 Task: Create a rule from the Recommended list, Task Added to this Project -> add SubTasks in the project AgileConnection with SubTasks Gather and Analyse Requirements , Design and Implement Solution , System Test and UAT , Release to Production / Go Live
Action: Mouse moved to (977, 87)
Screenshot: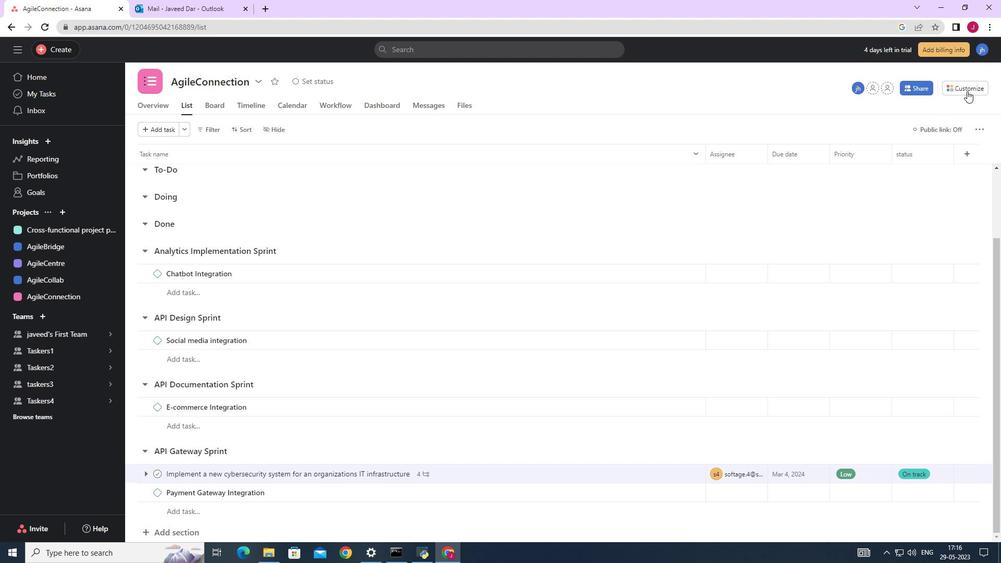 
Action: Mouse pressed left at (977, 87)
Screenshot: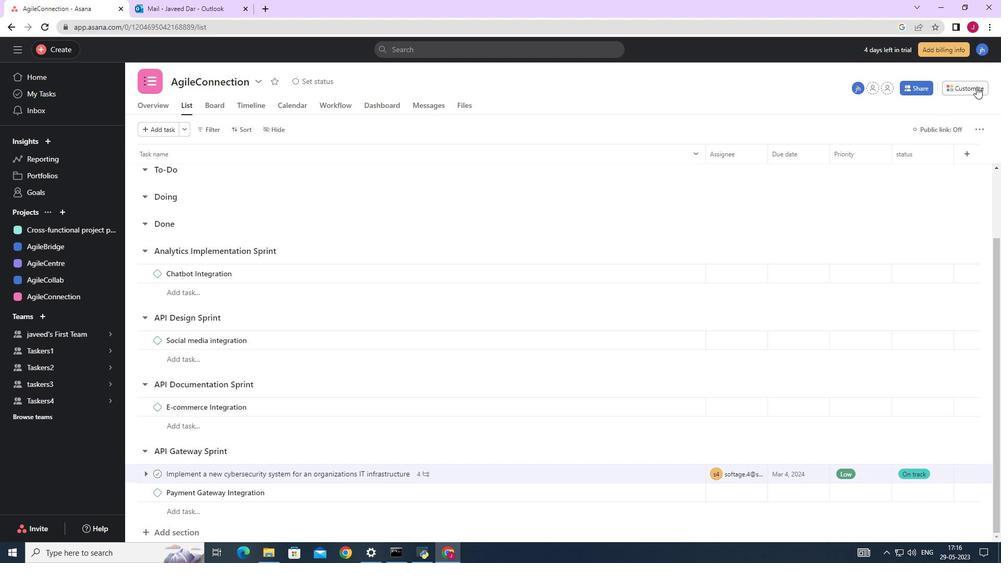 
Action: Mouse moved to (789, 227)
Screenshot: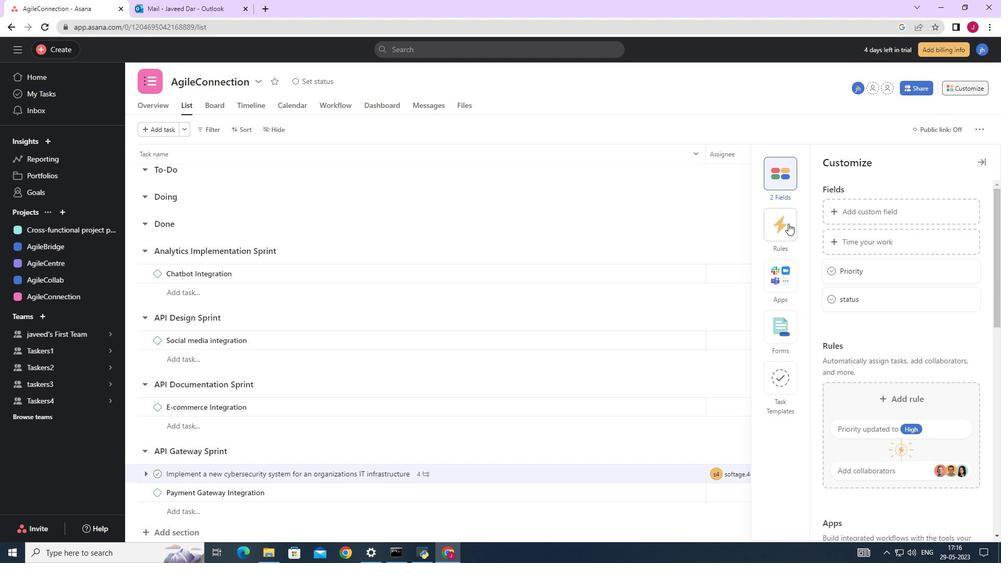 
Action: Mouse pressed left at (789, 227)
Screenshot: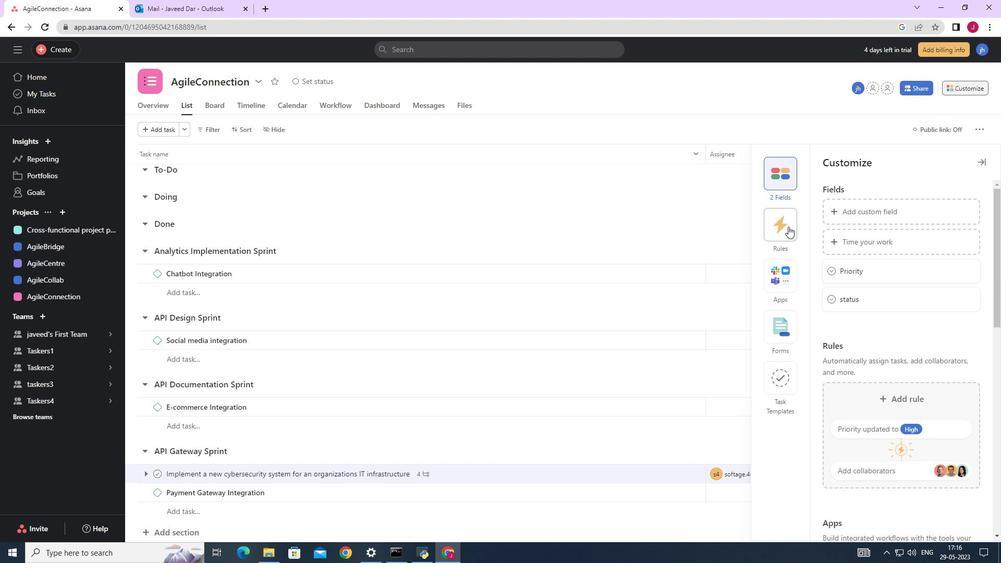 
Action: Mouse moved to (906, 243)
Screenshot: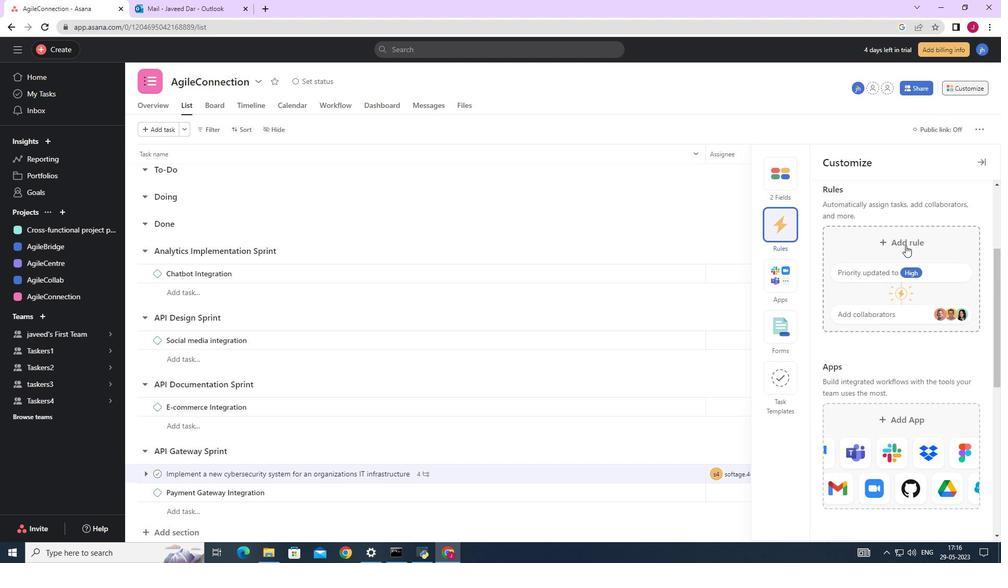 
Action: Mouse pressed left at (906, 243)
Screenshot: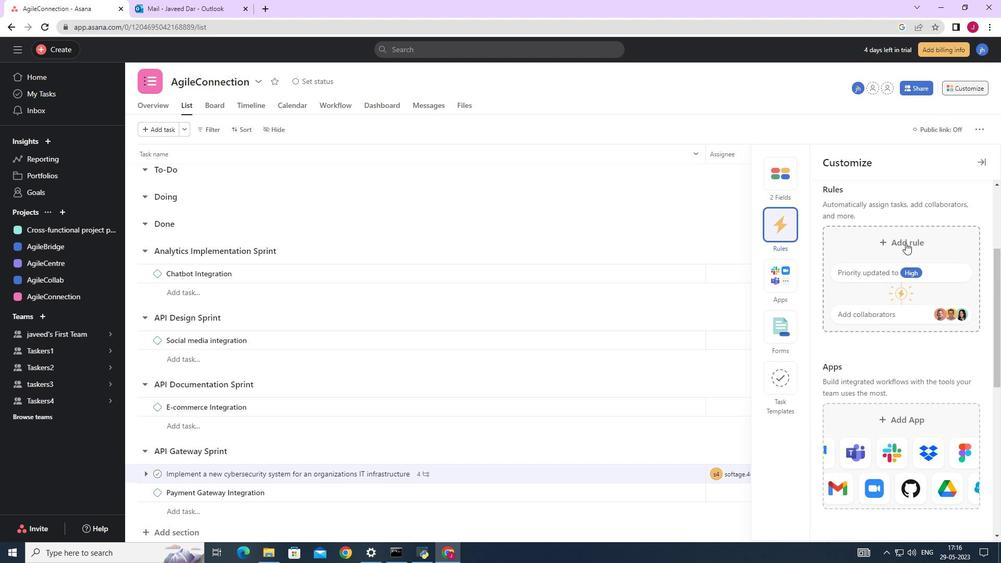 
Action: Mouse moved to (401, 165)
Screenshot: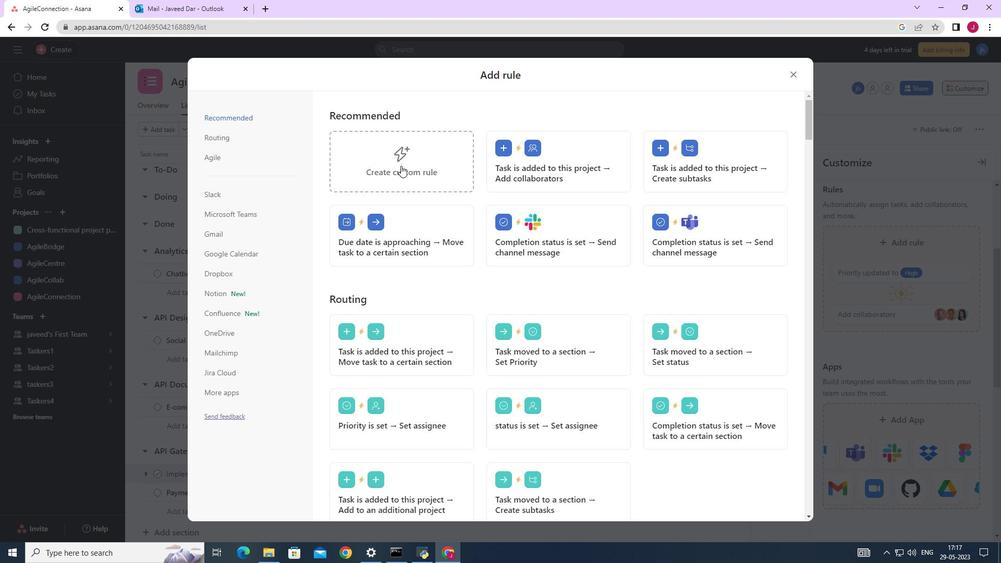 
Action: Mouse pressed left at (401, 165)
Screenshot: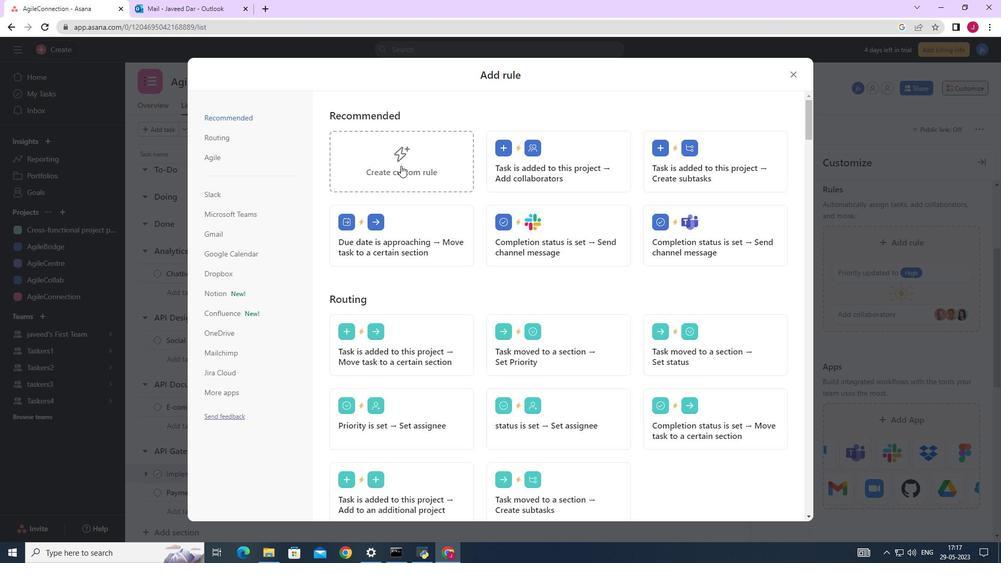
Action: Mouse moved to (489, 276)
Screenshot: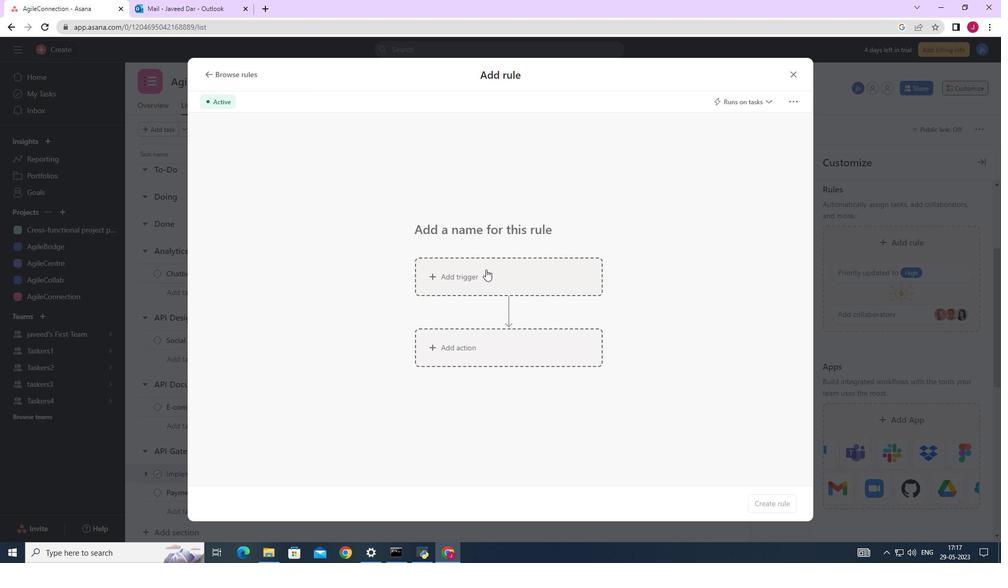 
Action: Mouse pressed left at (489, 276)
Screenshot: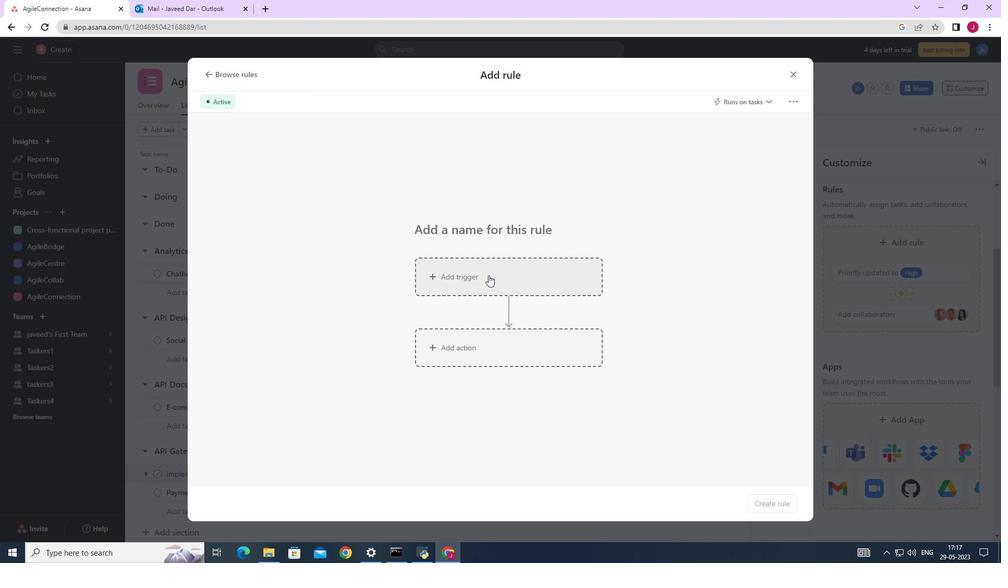 
Action: Mouse moved to (458, 352)
Screenshot: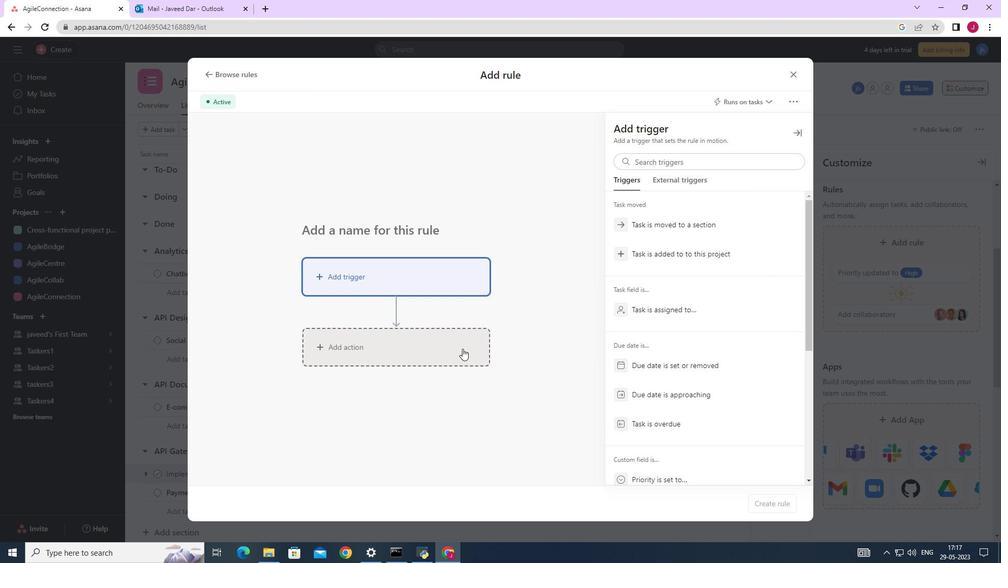 
Action: Mouse pressed left at (458, 352)
Screenshot: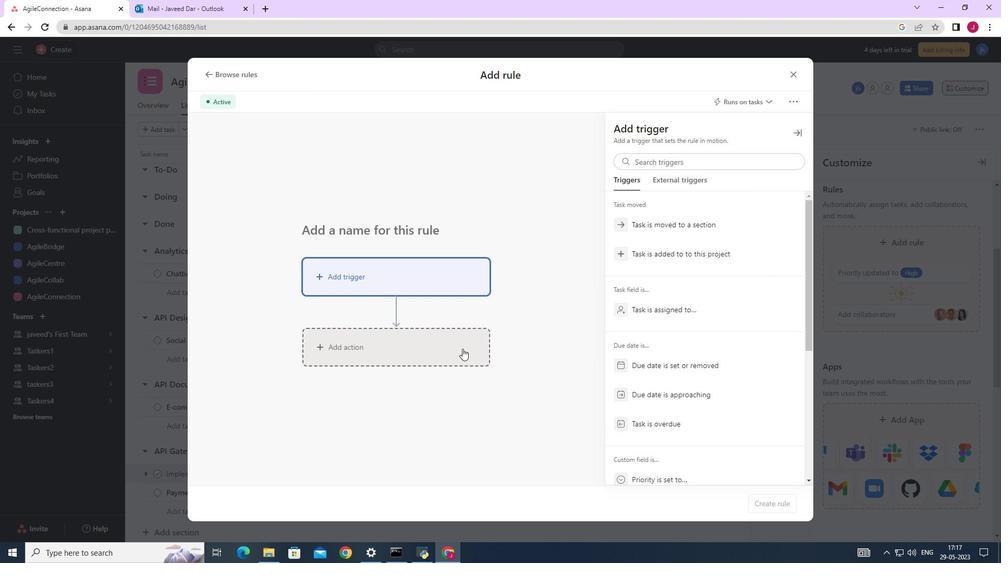 
Action: Mouse moved to (682, 321)
Screenshot: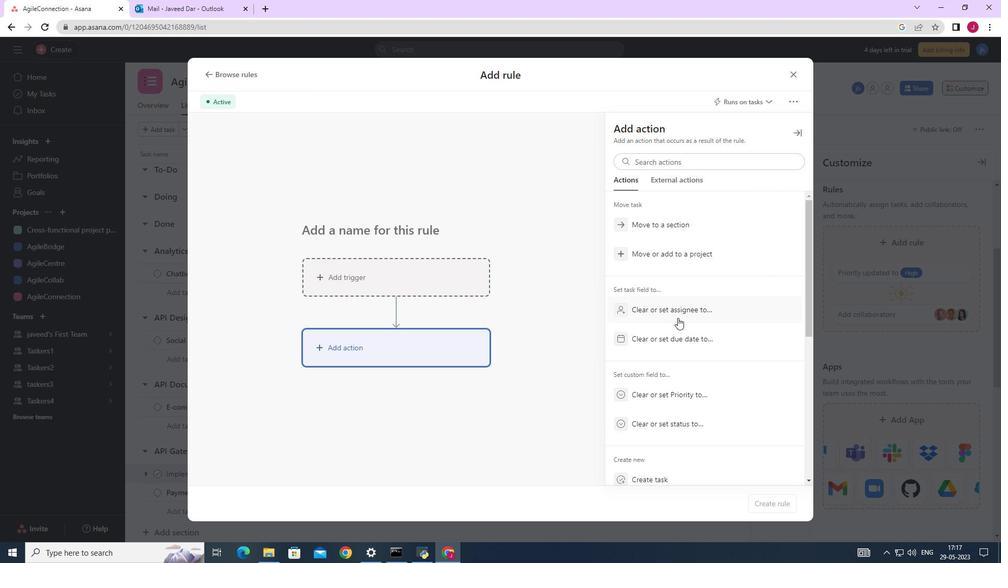 
Action: Mouse scrolled (682, 321) with delta (0, 0)
Screenshot: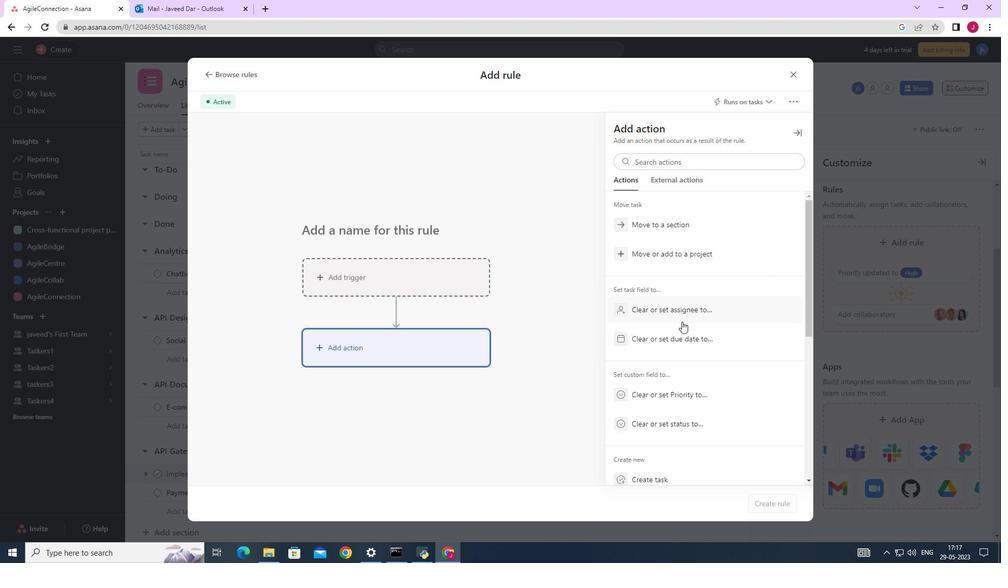
Action: Mouse scrolled (682, 321) with delta (0, 0)
Screenshot: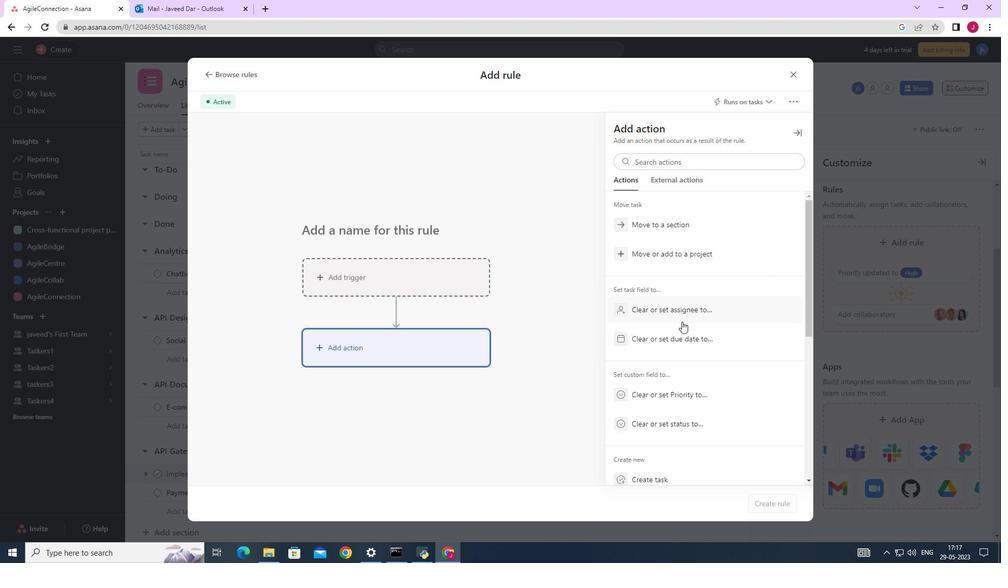 
Action: Mouse scrolled (682, 321) with delta (0, 0)
Screenshot: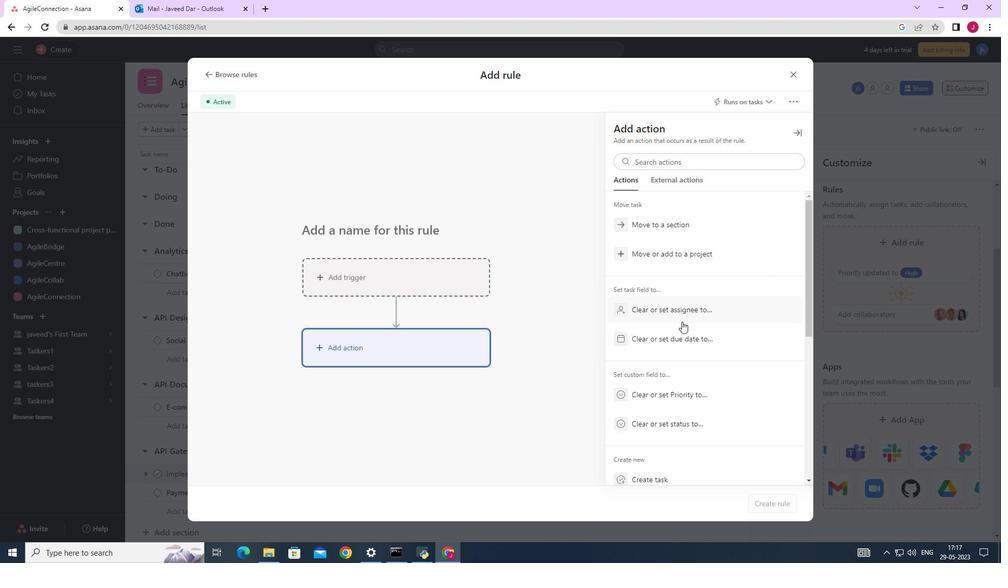 
Action: Mouse scrolled (682, 321) with delta (0, 0)
Screenshot: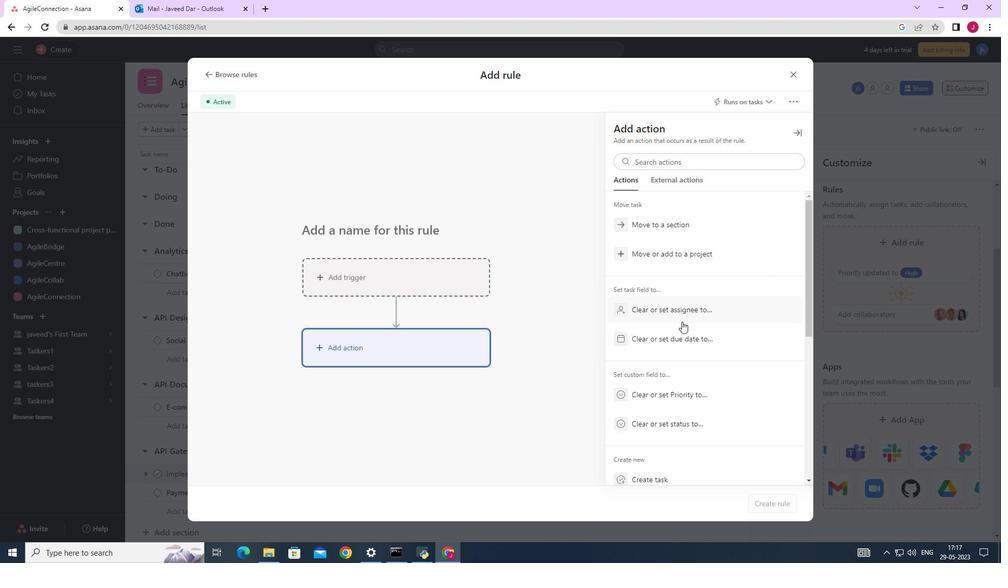 
Action: Mouse moved to (651, 299)
Screenshot: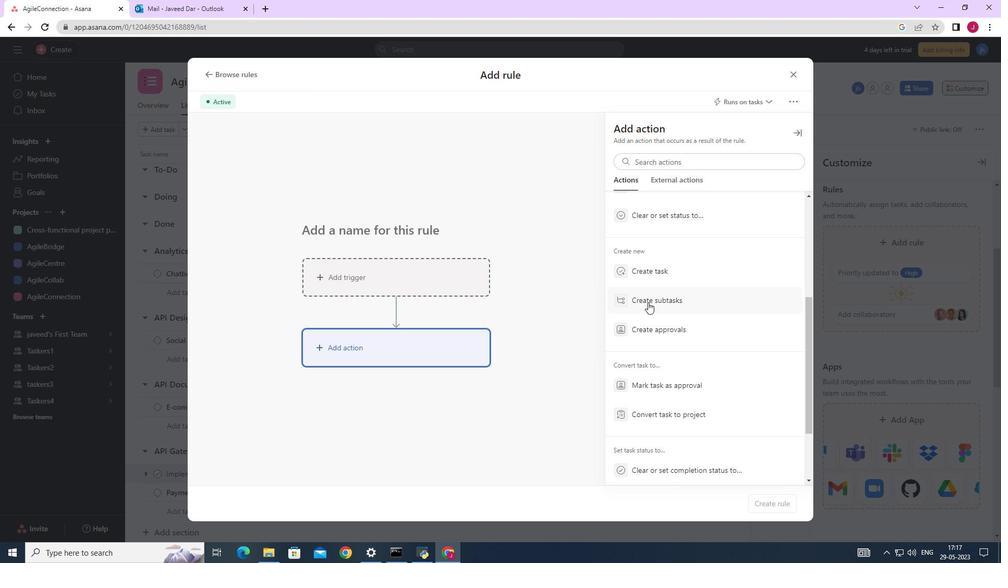 
Action: Mouse pressed left at (651, 299)
Screenshot: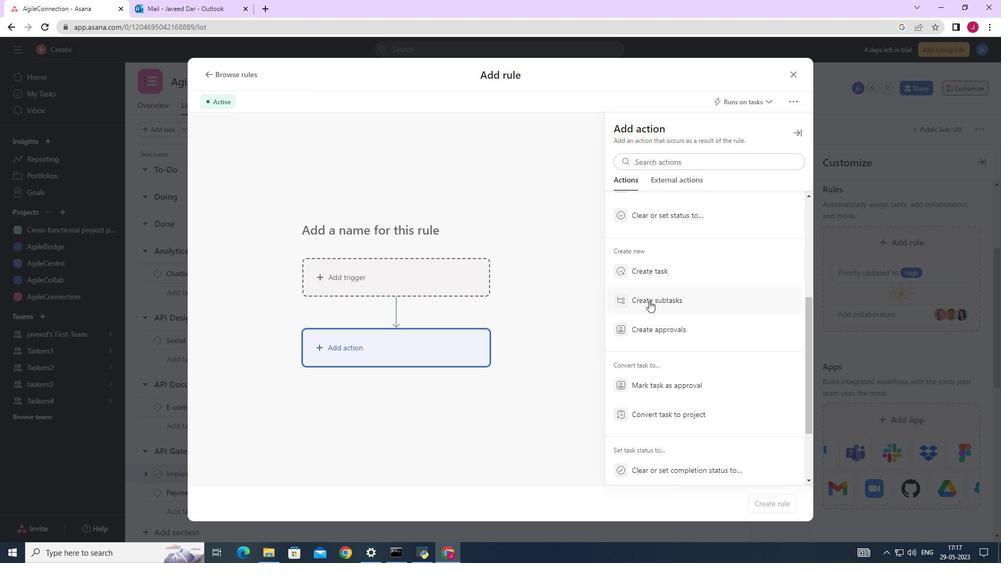 
Action: Mouse moved to (645, 163)
Screenshot: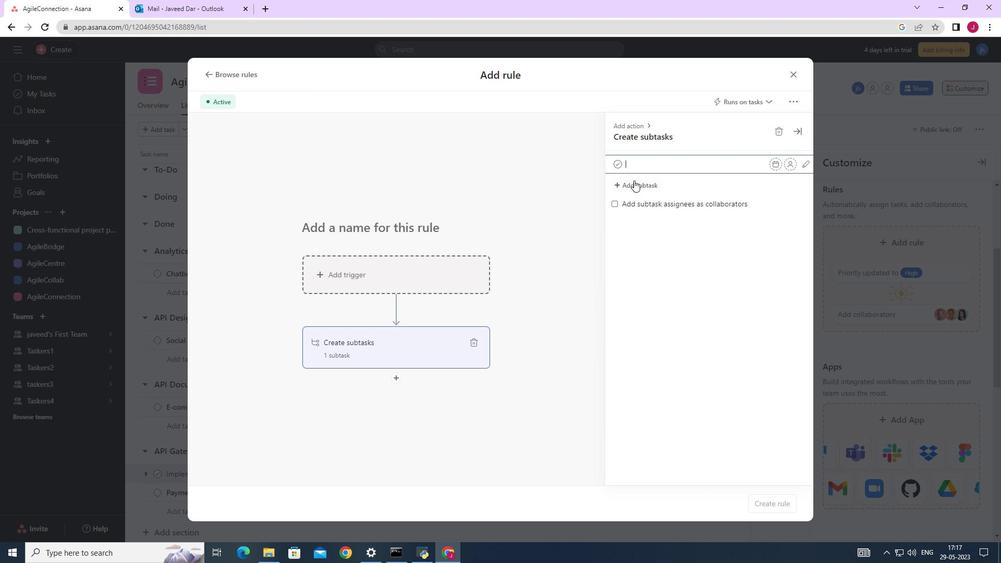 
Action: Mouse pressed left at (645, 163)
Screenshot: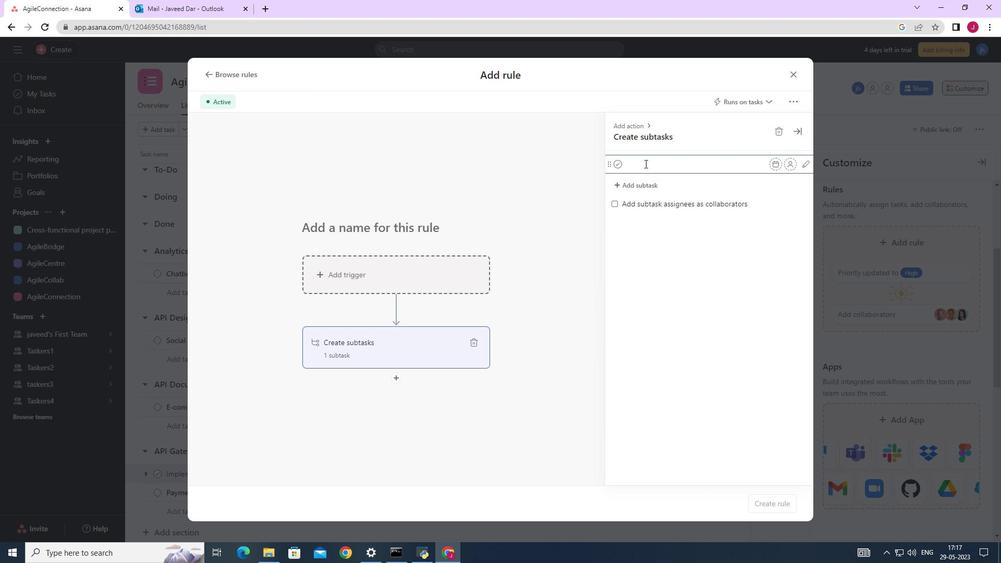 
Action: Key pressed <Key.caps_lock>G<Key.caps_lock>ather<Key.space>and<Key.space><Key.caps_lock>A<Key.caps_lock>nalyse<Key.space>requirements<Key.enter><Key.caps_lock>D<Key.caps_lock>esign<Key.space>and<Key.space><Key.caps_lock>I<Key.caps_lock>mplement<Key.space><Key.caps_lock>S<Key.caps_lock>ou<Key.backspace><Key.backspace>olution<Key.space><Key.enter><Key.caps_lock>S<Key.caps_lock>ystem<Key.space><Key.caps_lock>T<Key.caps_lock>est<Key.space><Key.caps_lock><Key.caps_lock>and<Key.space><Key.caps_lock>UAT<Key.backspace>T<Key.enter><Key.caps_lock>r<Key.caps_lock>ELEASE<Key.space>TO<Key.space><Key.caps_lock>p<Key.caps_lock>RODUCTION<Key.space>/<Key.caps_lock>g<Key.caps_lock>O<Key.space><Key.caps_lock>l<Key.caps_lock>IVE<Key.backspace><Key.backspace><Key.backspace><Key.backspace><Key.backspace><Key.backspace><Key.backspace><Key.backspace><Key.backspace><Key.backspace><Key.backspace><Key.backspace><Key.backspace><Key.backspace><Key.backspace><Key.backspace><Key.backspace><Key.backspace><Key.backspace><Key.backspace><Key.backspace><Key.backspace><Key.backspace><Key.backspace><Key.backspace><Key.backspace><Key.backspace><Key.backspace><Key.backspace><Key.backspace><Key.backspace><Key.backspace><Key.backspace>R<Key.caps_lock>elease<Key.space>to<Key.space><Key.caps_lock>P<Key.caps_lock>rodc<Key.backspace>uctu<Key.backspace>ion<Key.space>/<Key.space><Key.caps_lock>G<Key.caps_lock>o<Key.space><Key.caps_lock>L<Key.caps_lock>ive
Screenshot: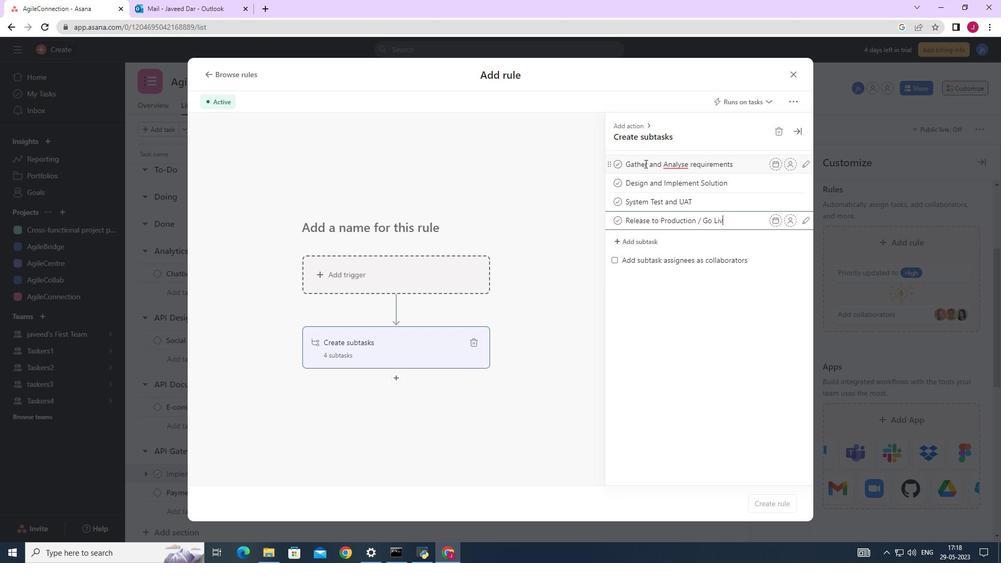 
Action: Mouse moved to (711, 184)
Screenshot: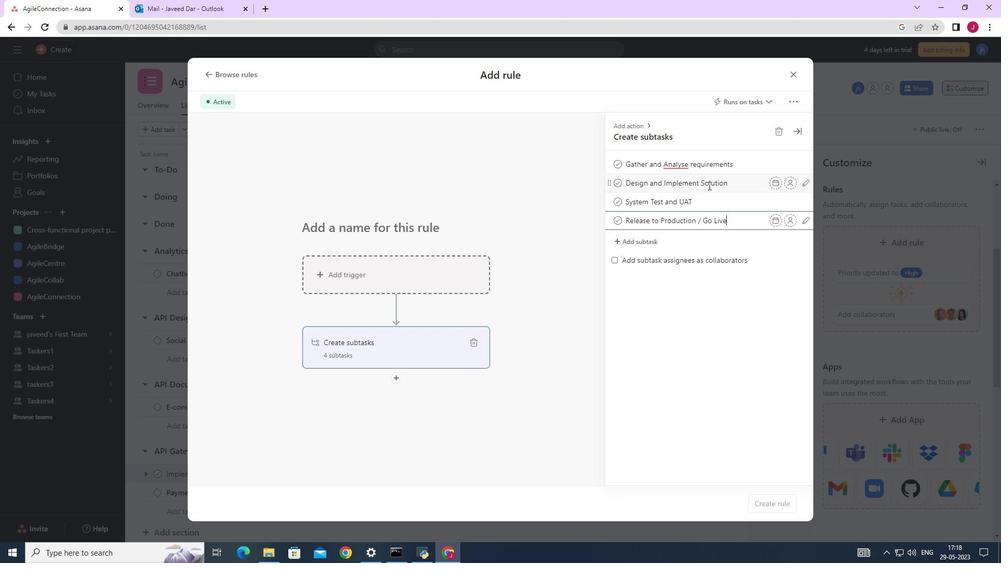 
Action: Key pressed <Key.enter>
Screenshot: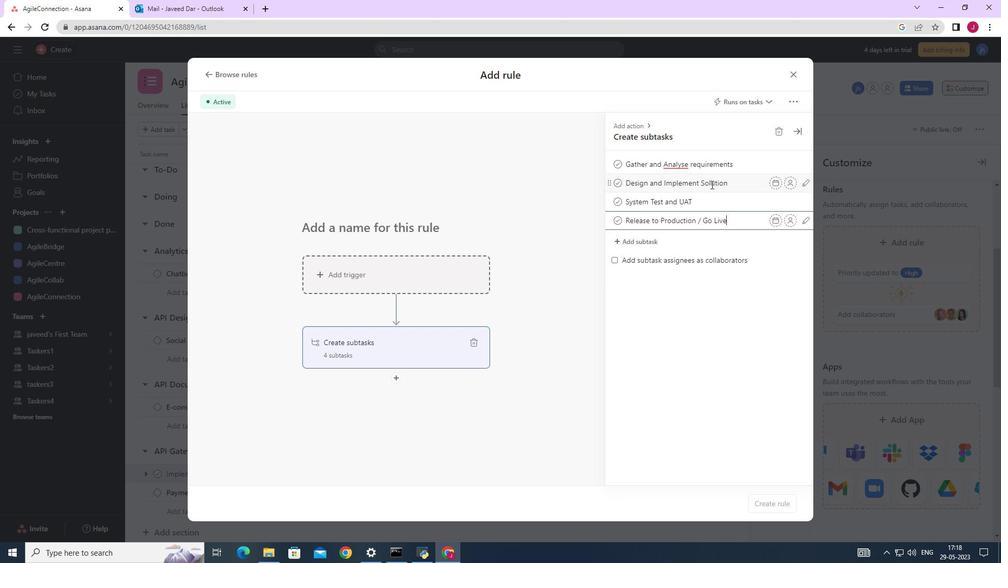 
Action: Mouse moved to (739, 201)
Screenshot: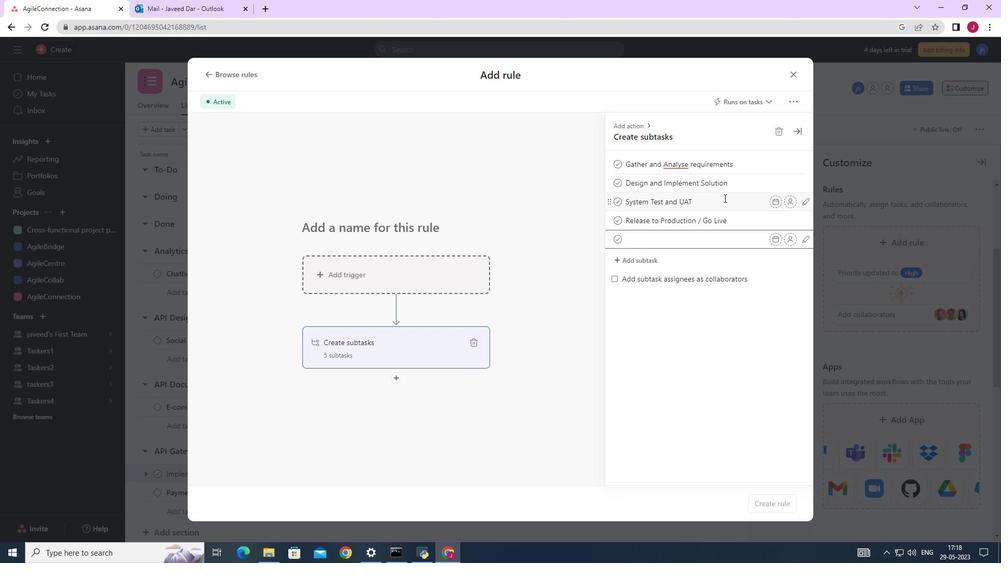 
